 Task: View the FILM nOIR trailer
Action: Mouse pressed left at (212, 87)
Screenshot: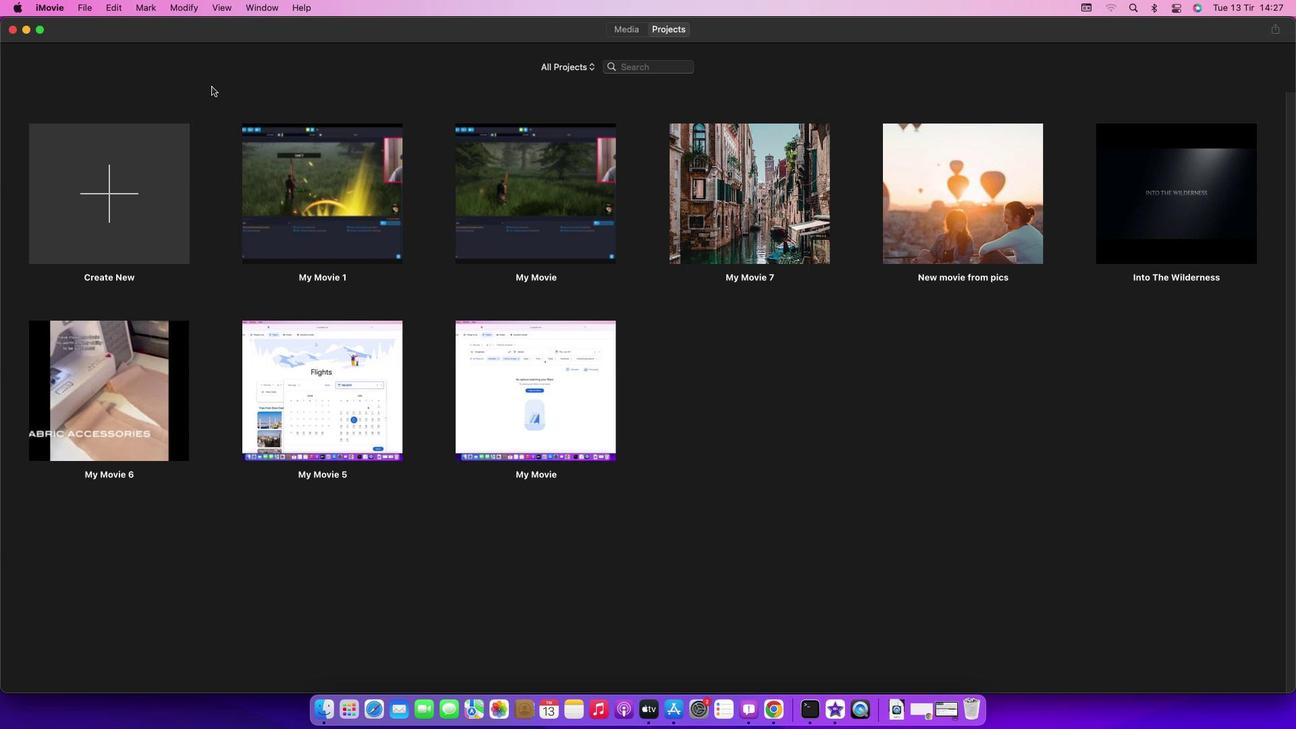 
Action: Mouse moved to (86, 6)
Screenshot: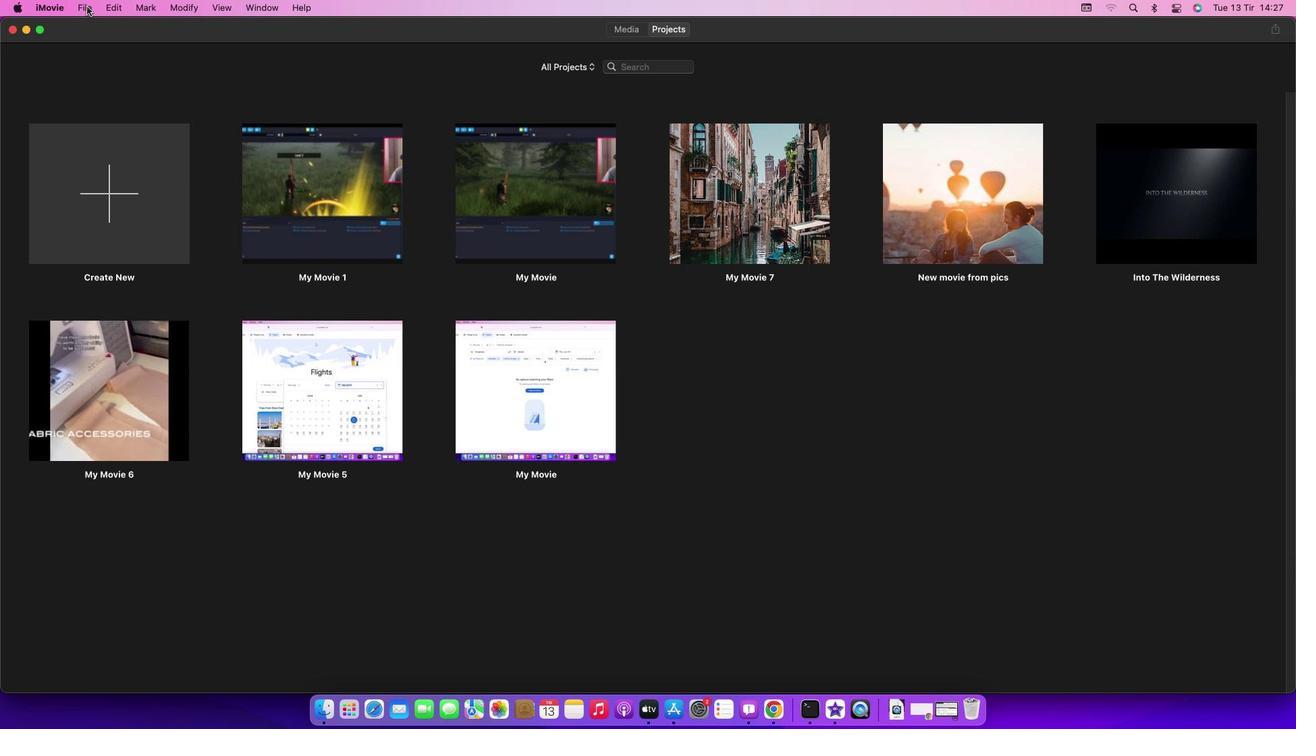 
Action: Mouse pressed left at (86, 6)
Screenshot: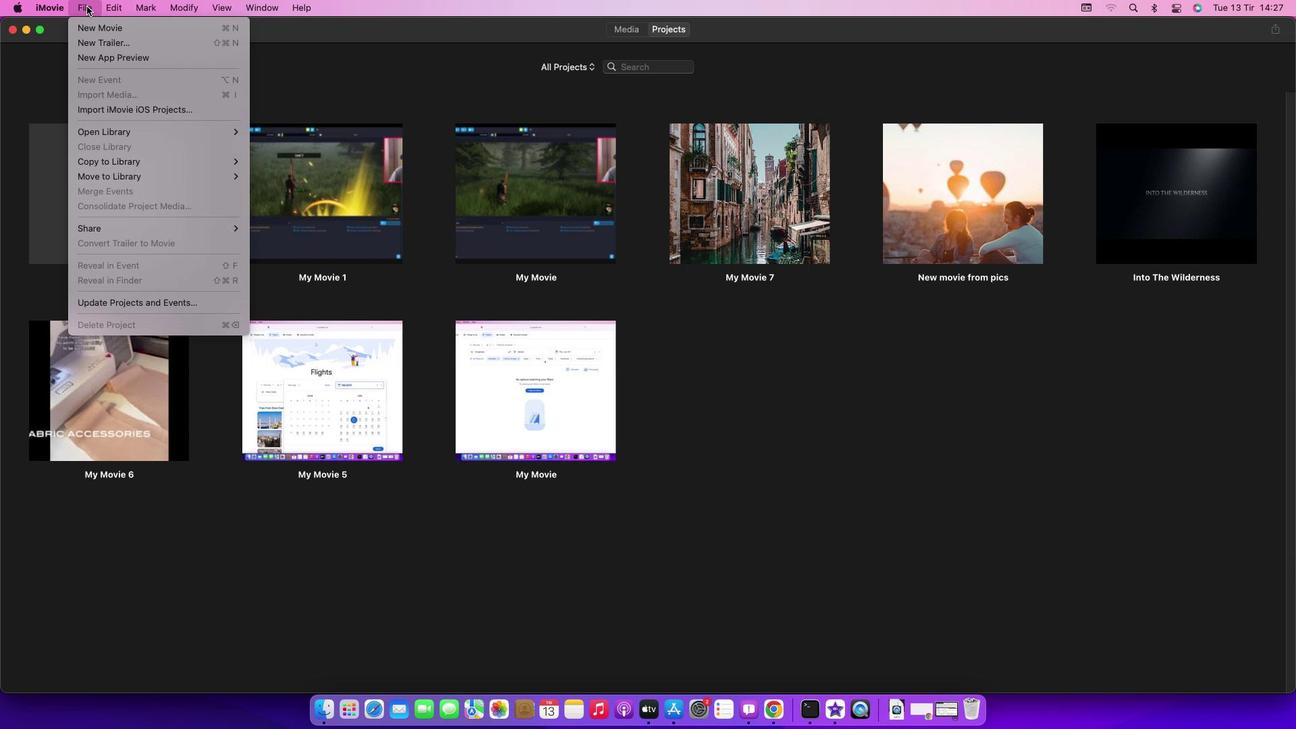 
Action: Mouse moved to (121, 46)
Screenshot: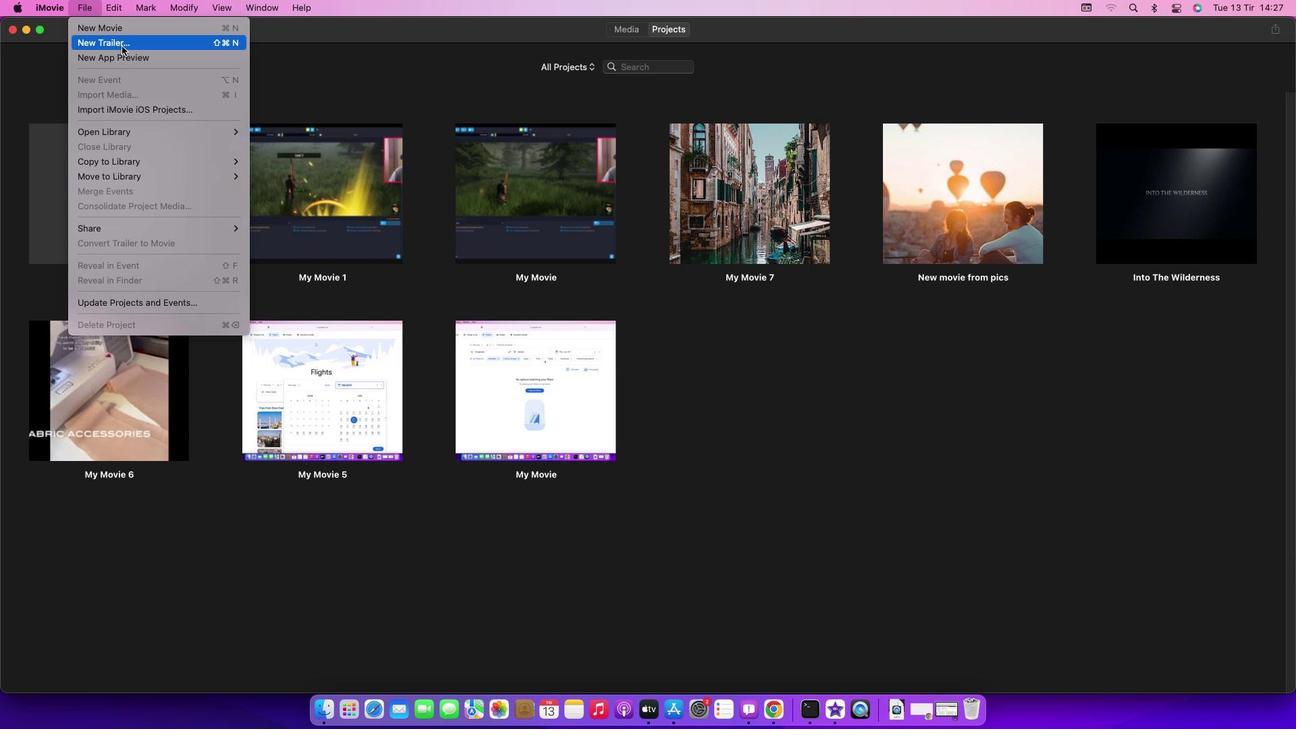 
Action: Mouse pressed left at (121, 46)
Screenshot: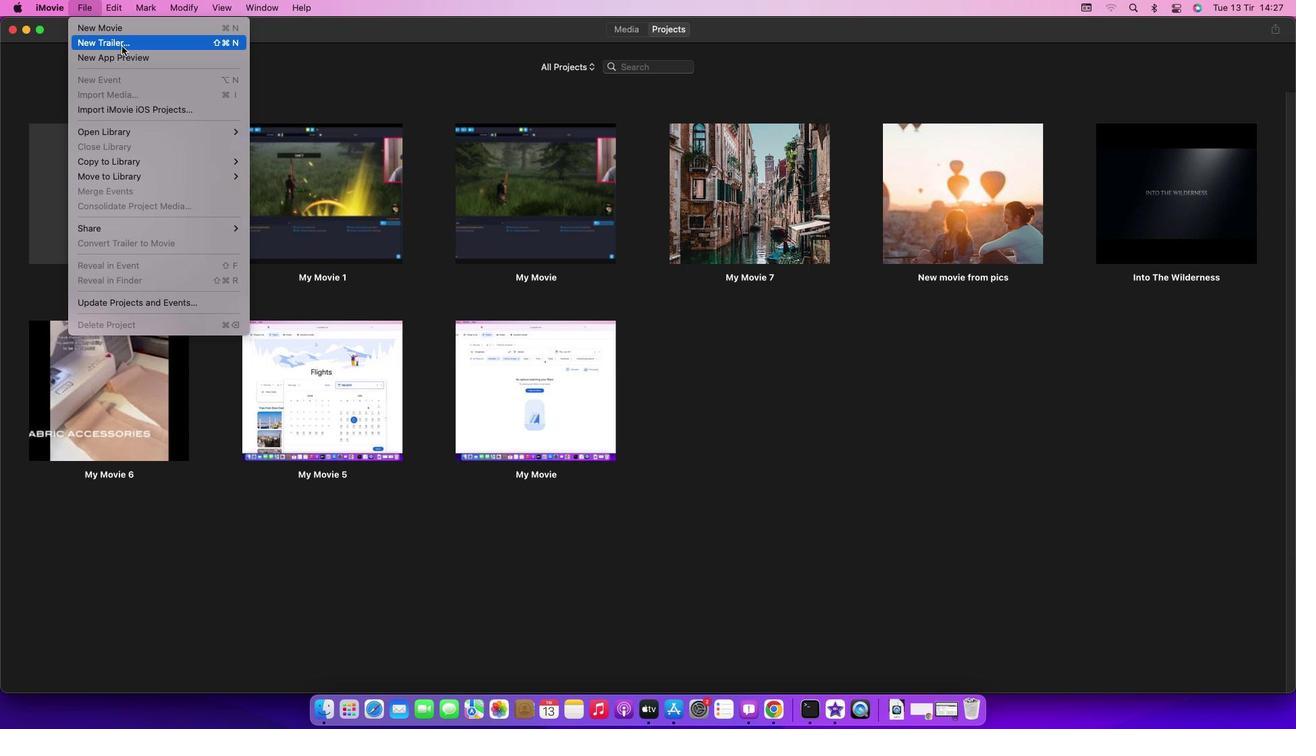 
Action: Mouse moved to (761, 383)
Screenshot: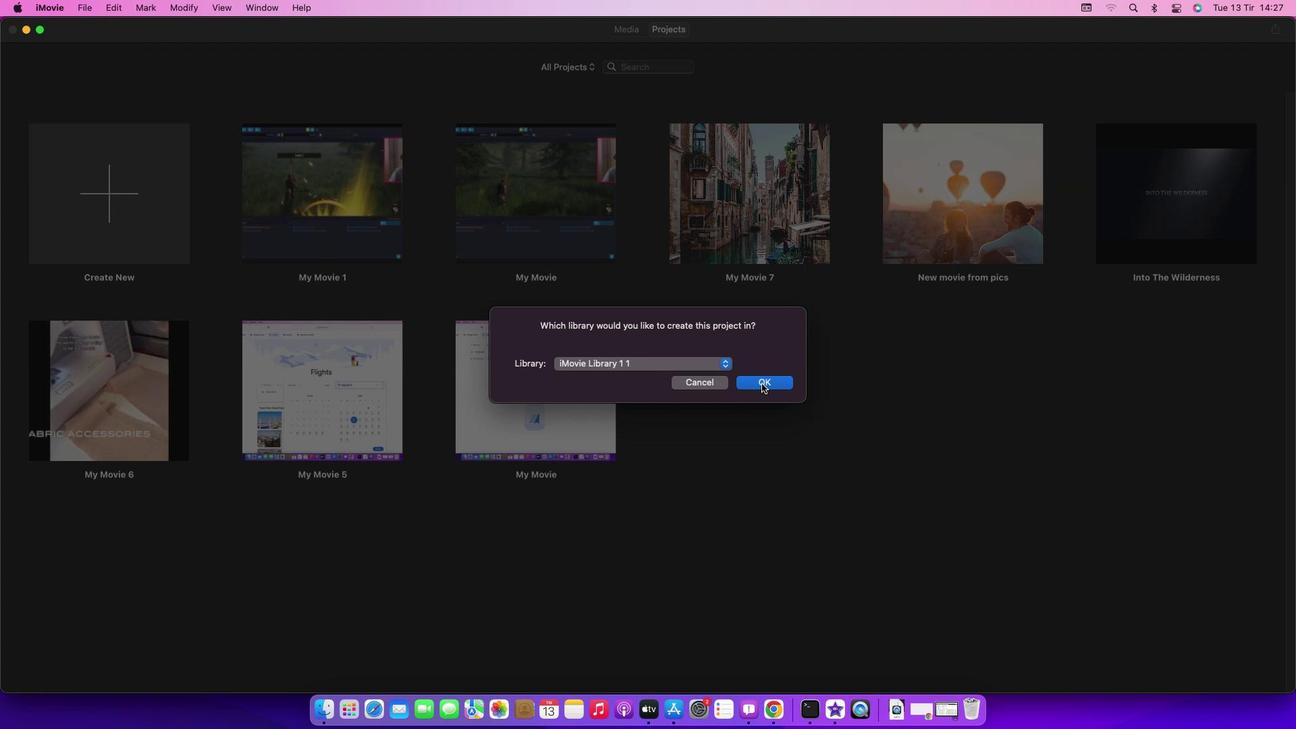
Action: Mouse pressed left at (761, 383)
Screenshot: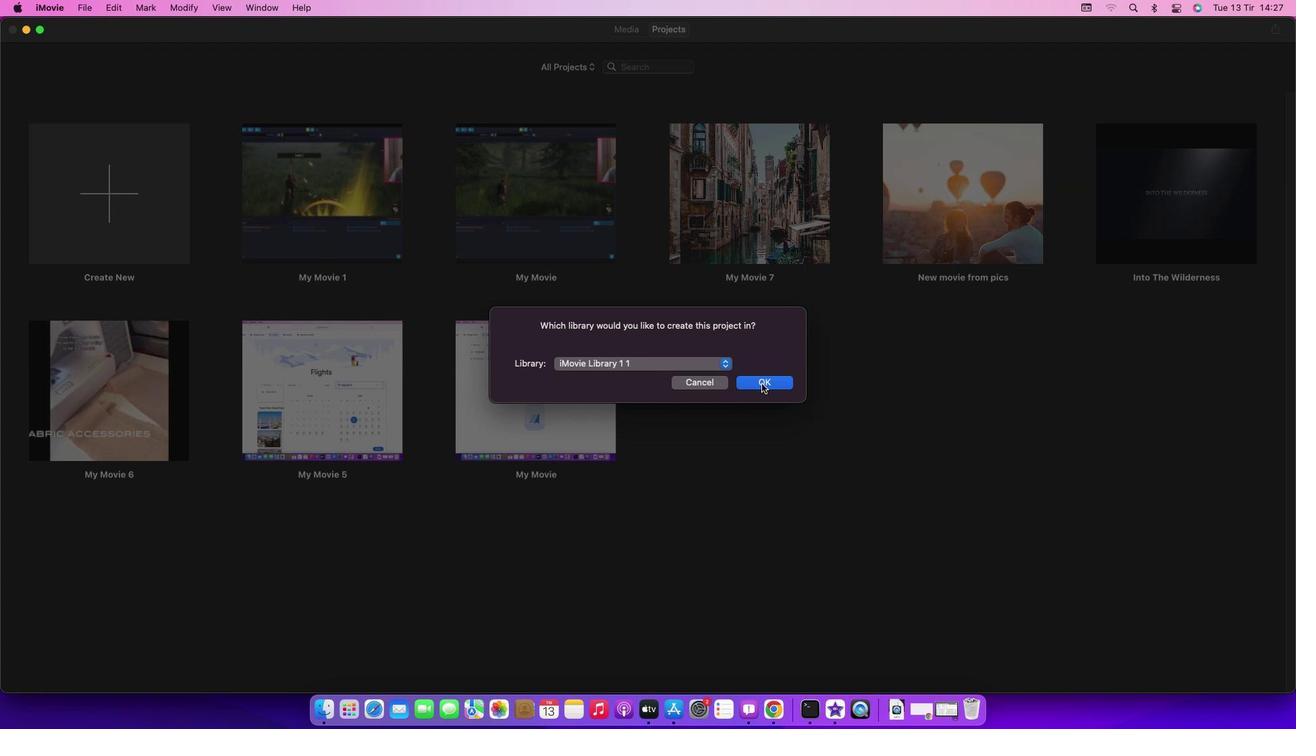 
Action: Mouse moved to (900, 270)
Screenshot: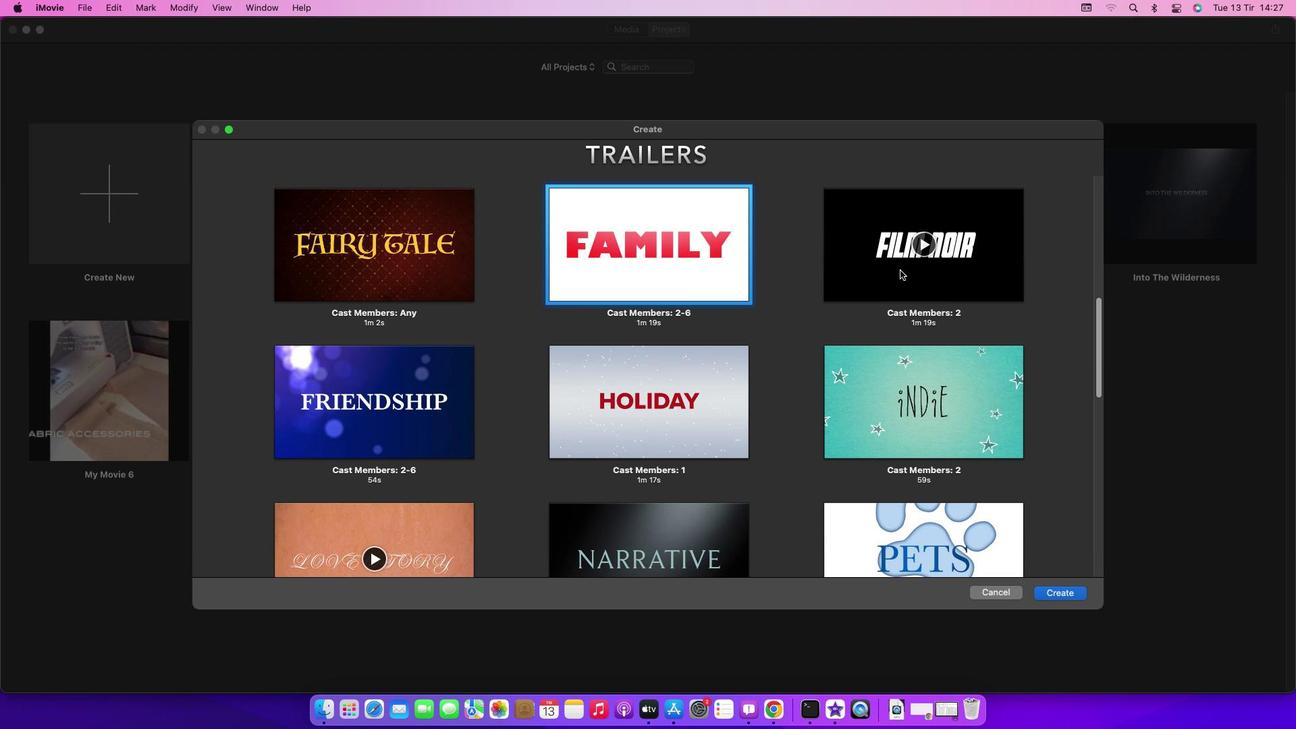 
Action: Mouse pressed left at (900, 270)
Screenshot: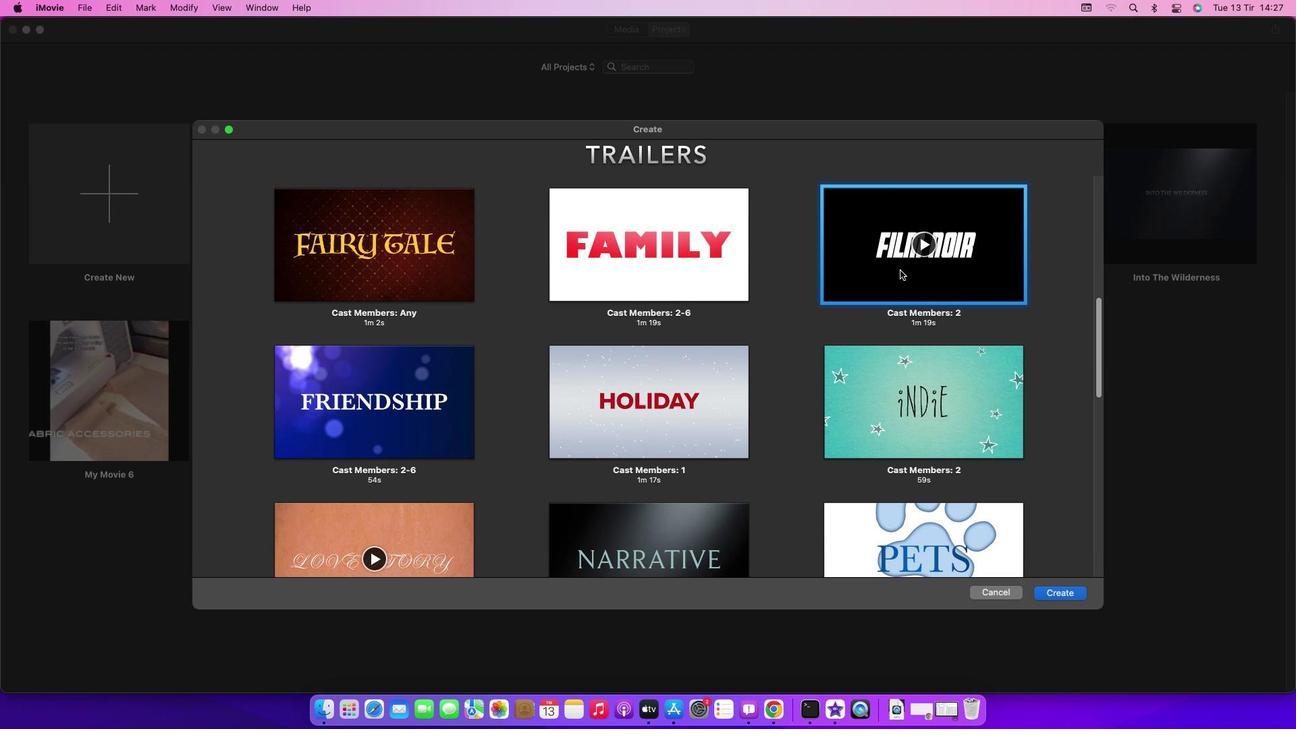 
Action: Mouse moved to (1047, 590)
Screenshot: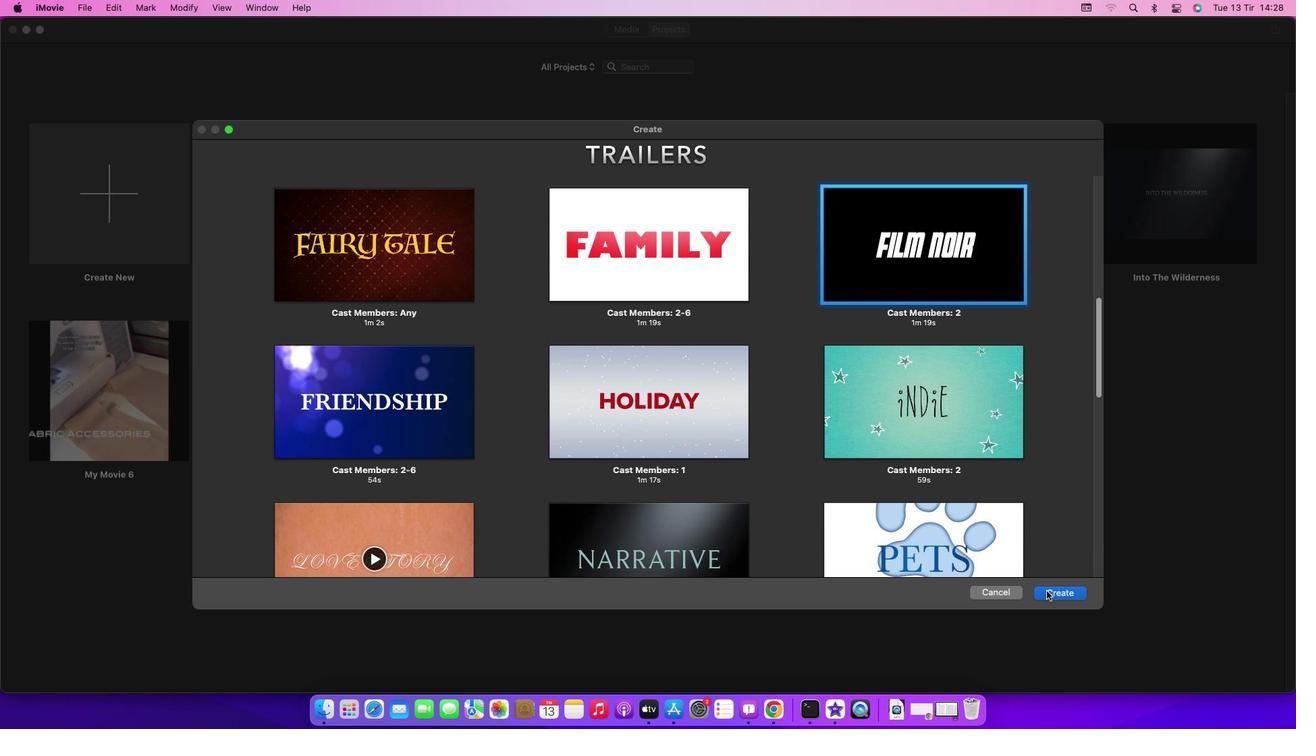 
Action: Mouse pressed left at (1047, 590)
Screenshot: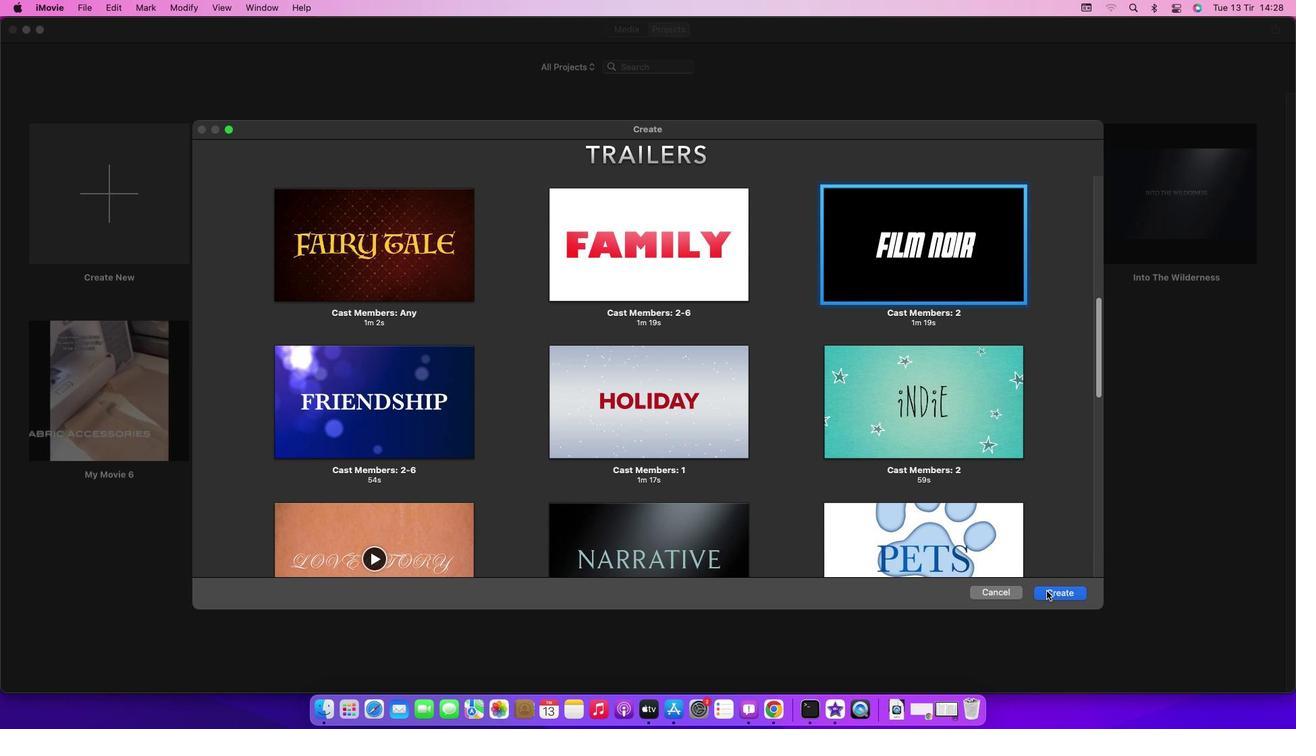 
Action: Mouse moved to (787, 386)
Screenshot: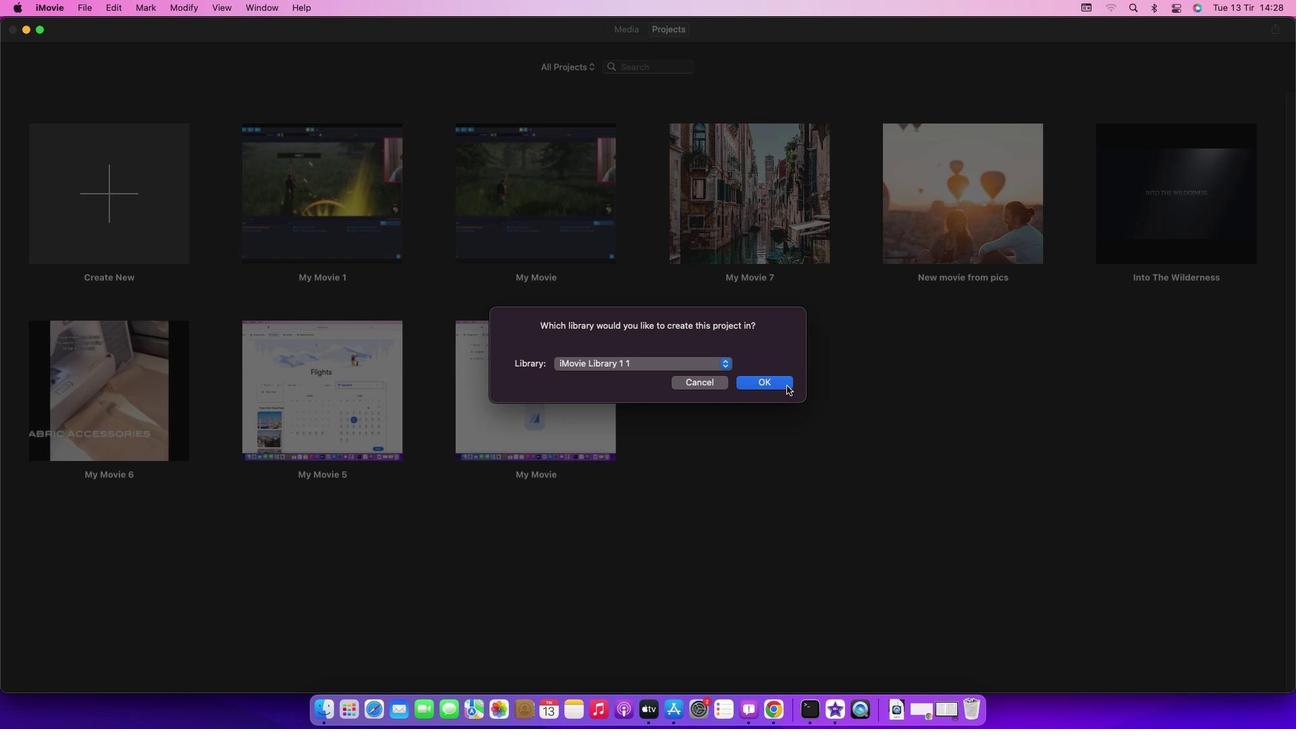 
Action: Mouse pressed left at (787, 386)
Screenshot: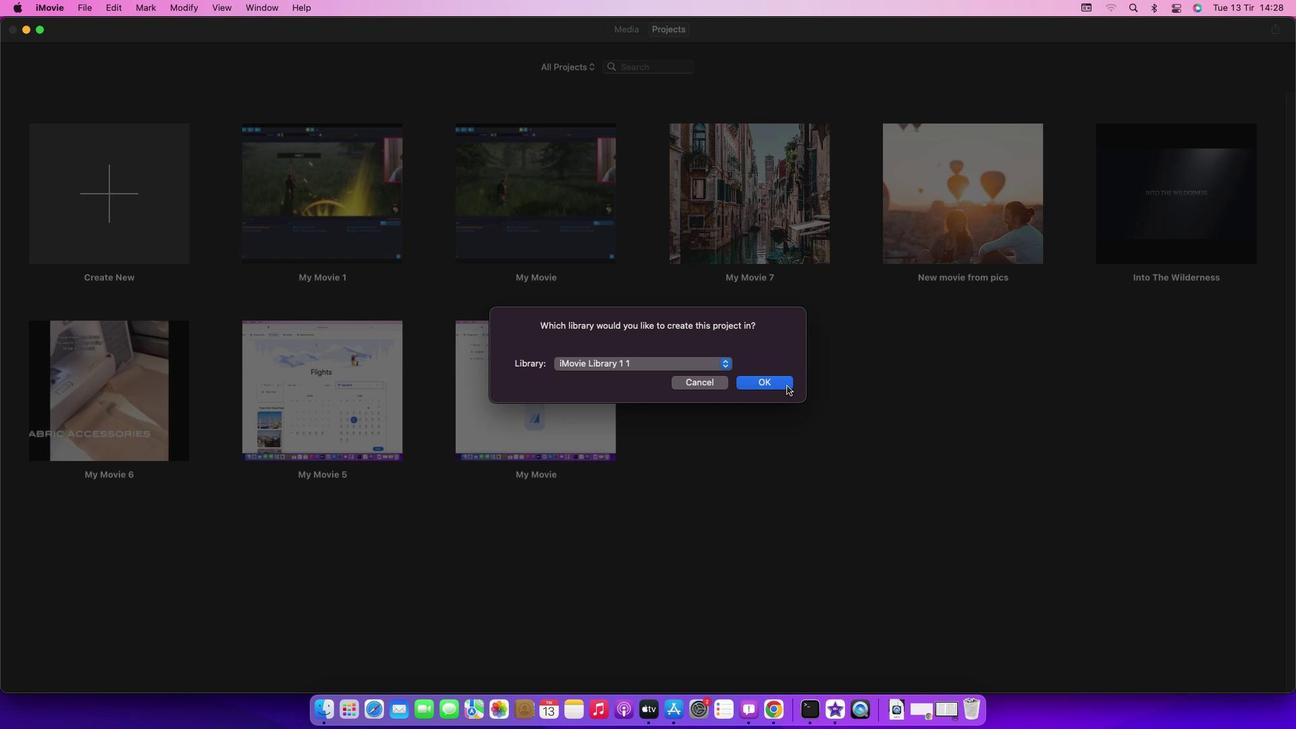 
Action: Mouse moved to (1072, 352)
Screenshot: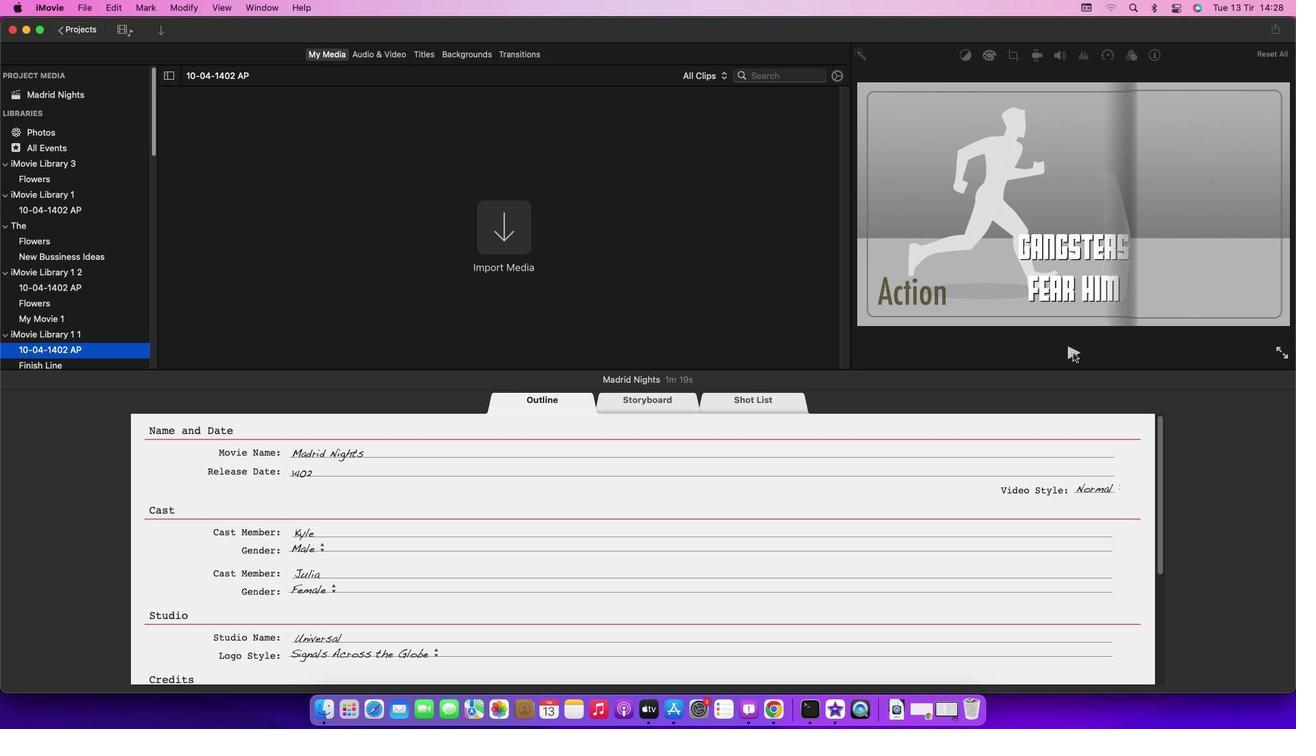 
Action: Mouse pressed left at (1072, 352)
Screenshot: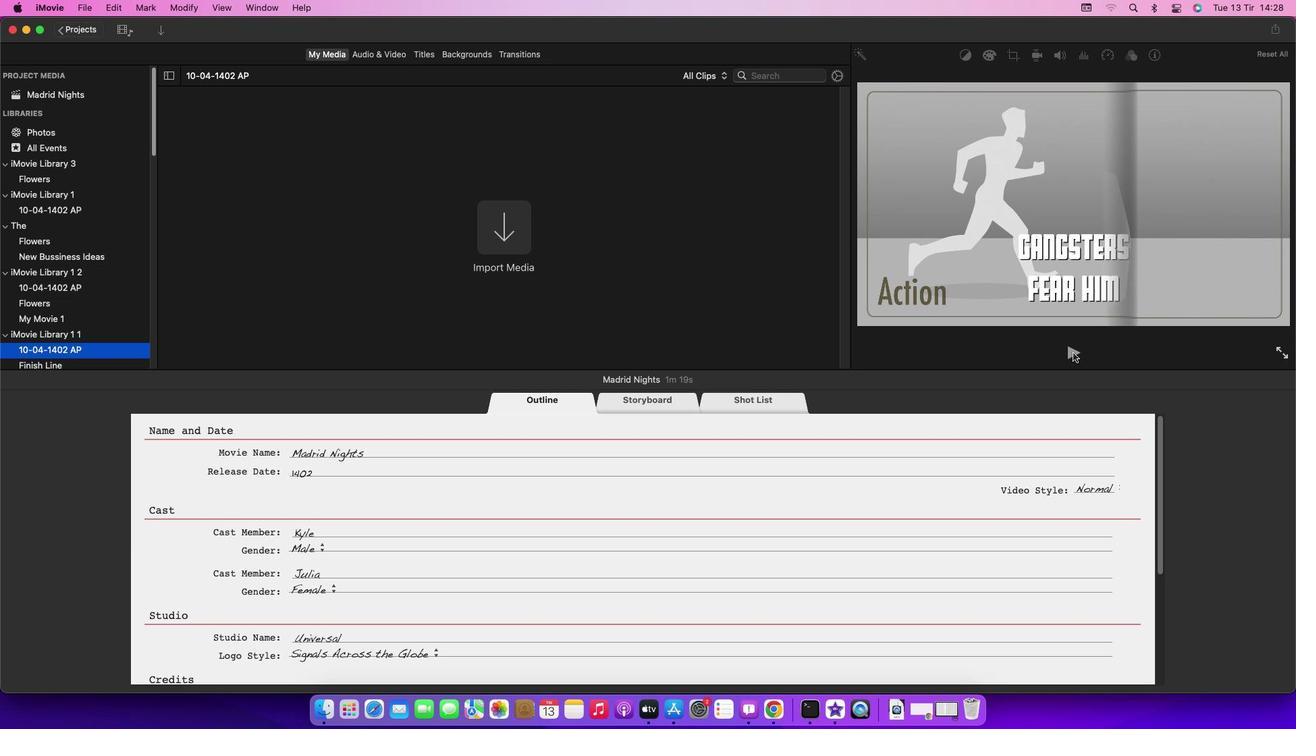 
Action: Mouse moved to (584, 507)
Screenshot: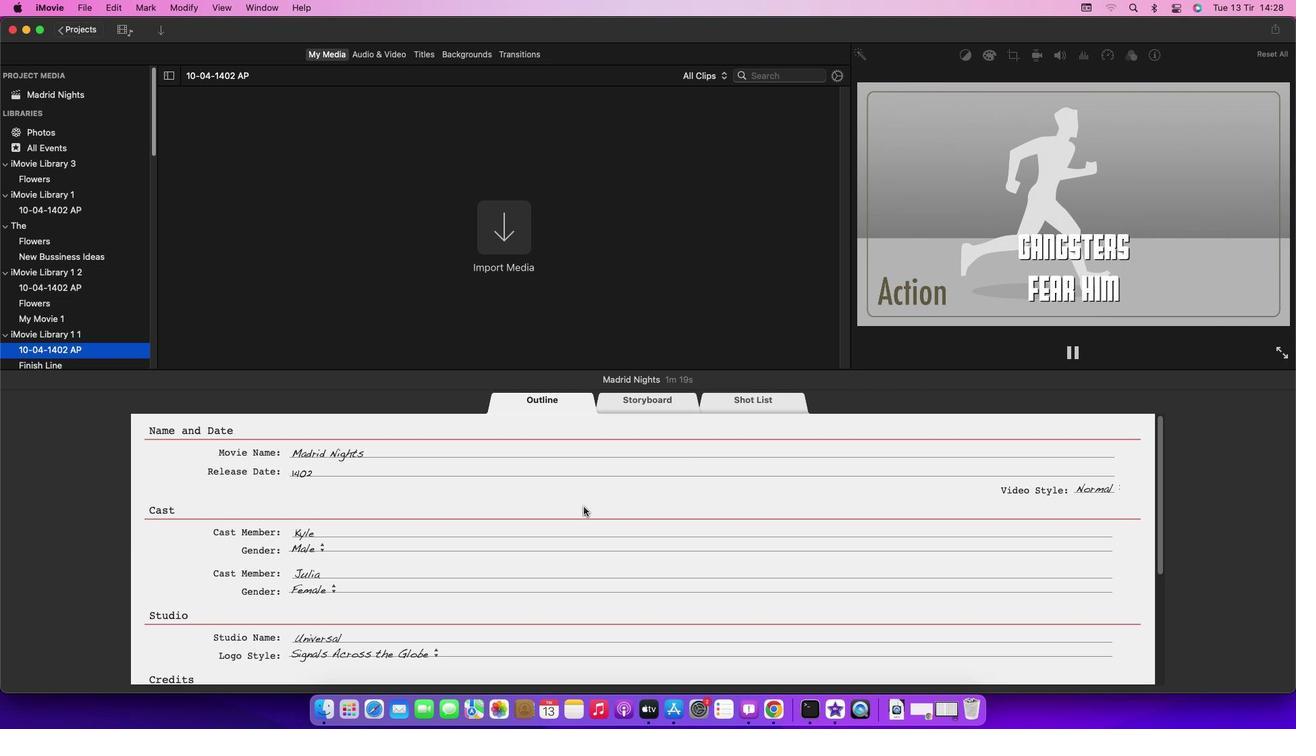 
Action: Mouse scrolled (584, 507) with delta (0, 0)
Screenshot: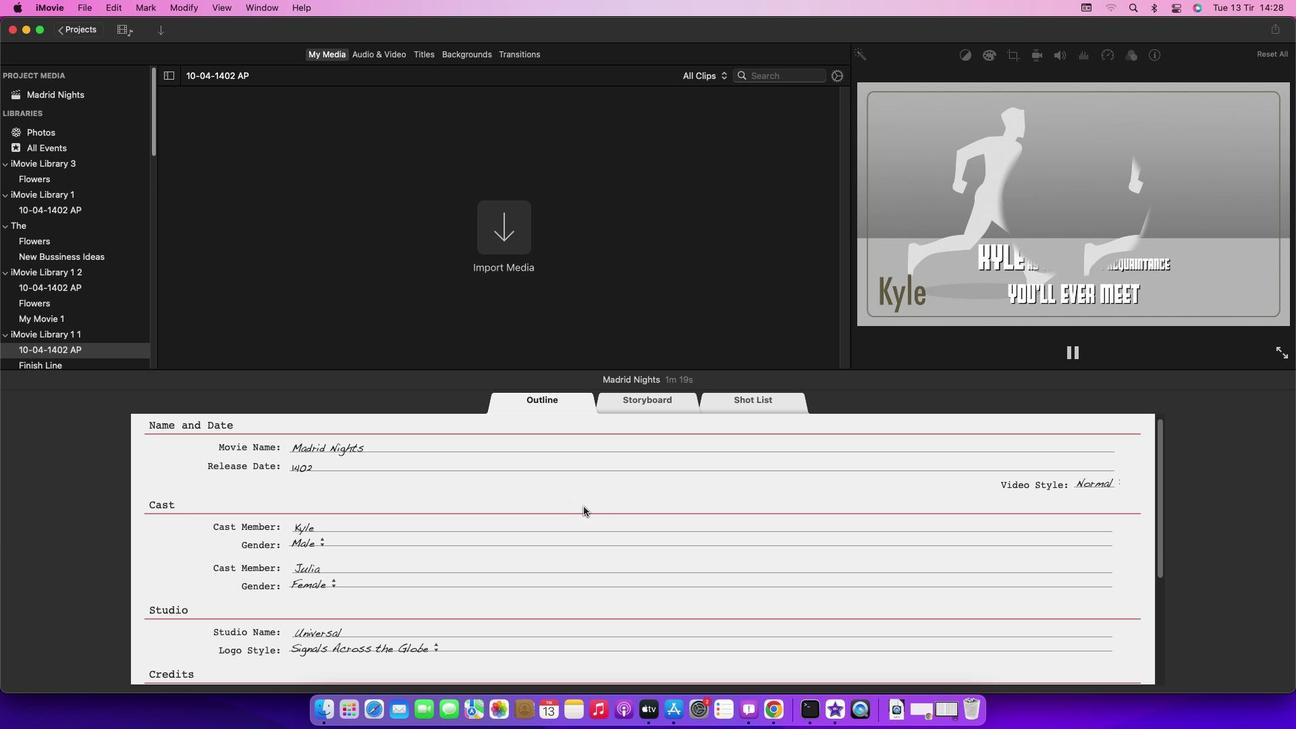 
Action: Mouse scrolled (584, 507) with delta (0, 0)
Screenshot: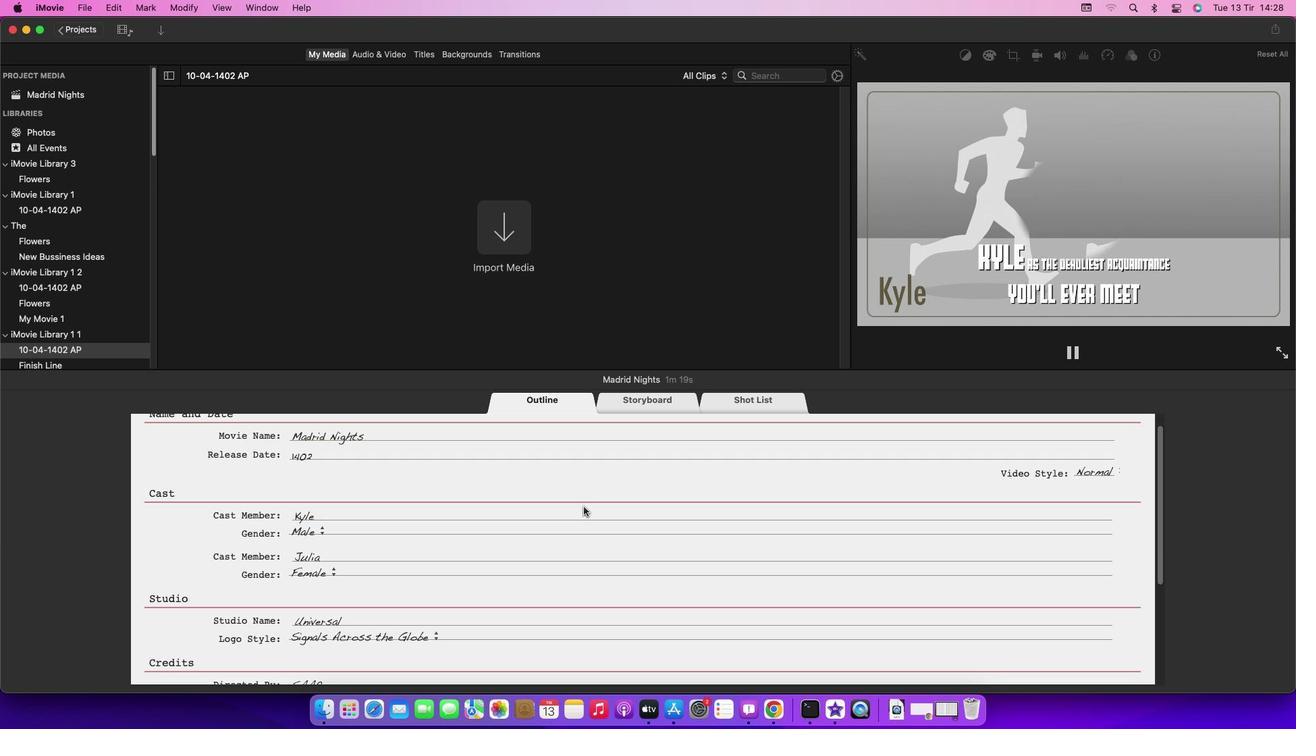
Action: Mouse scrolled (584, 507) with delta (0, 0)
Screenshot: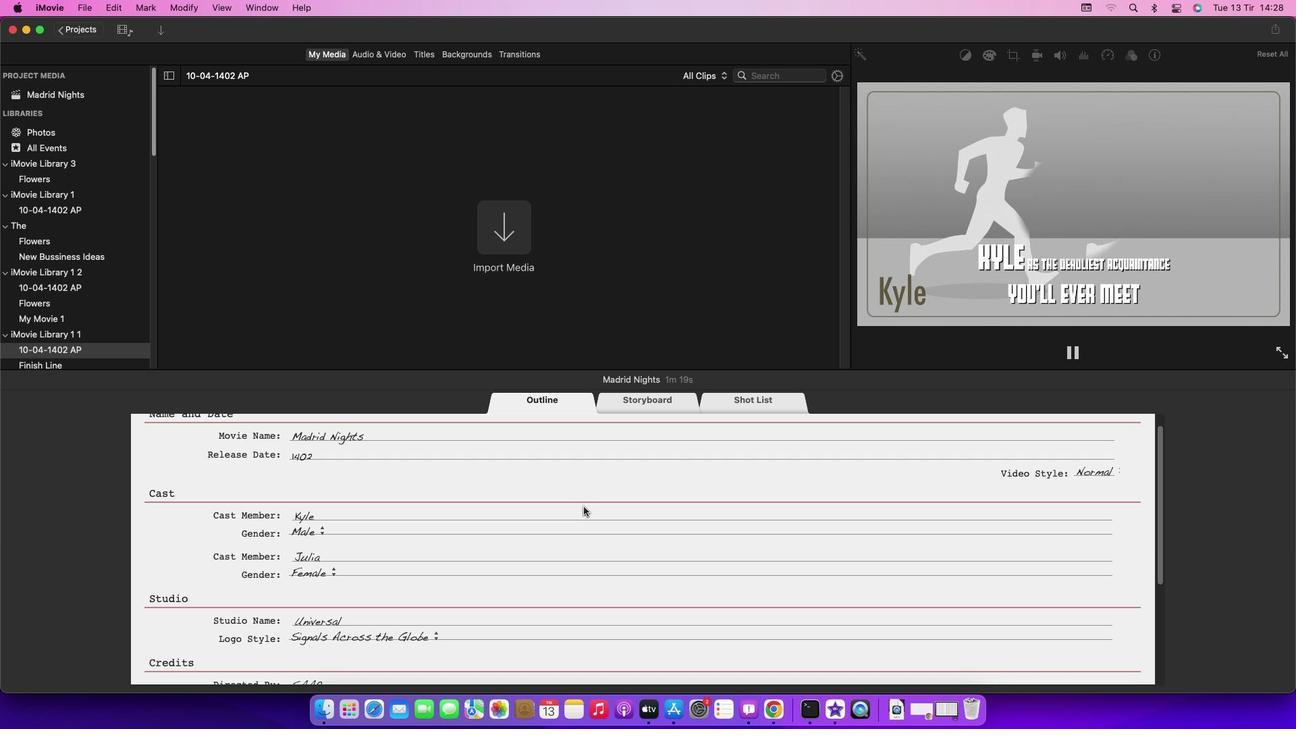 
Action: Mouse moved to (1070, 354)
Screenshot: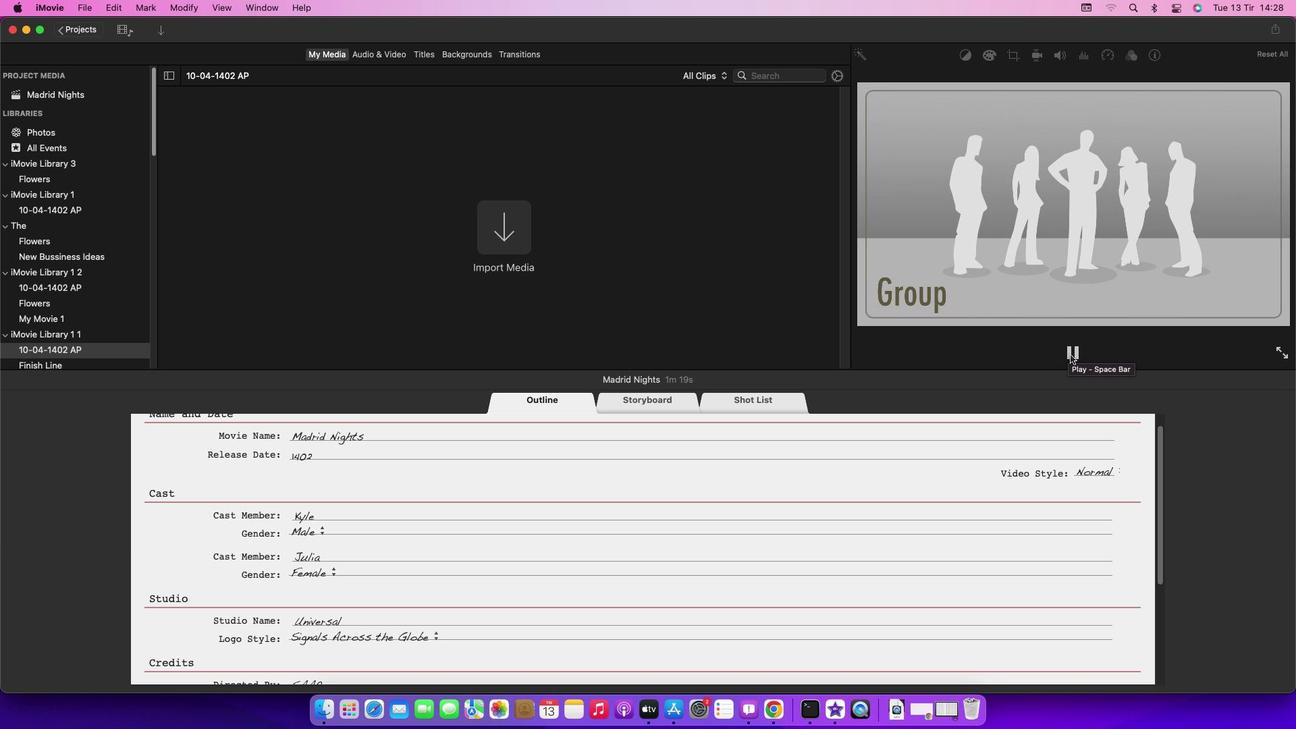
Action: Mouse pressed left at (1070, 354)
Screenshot: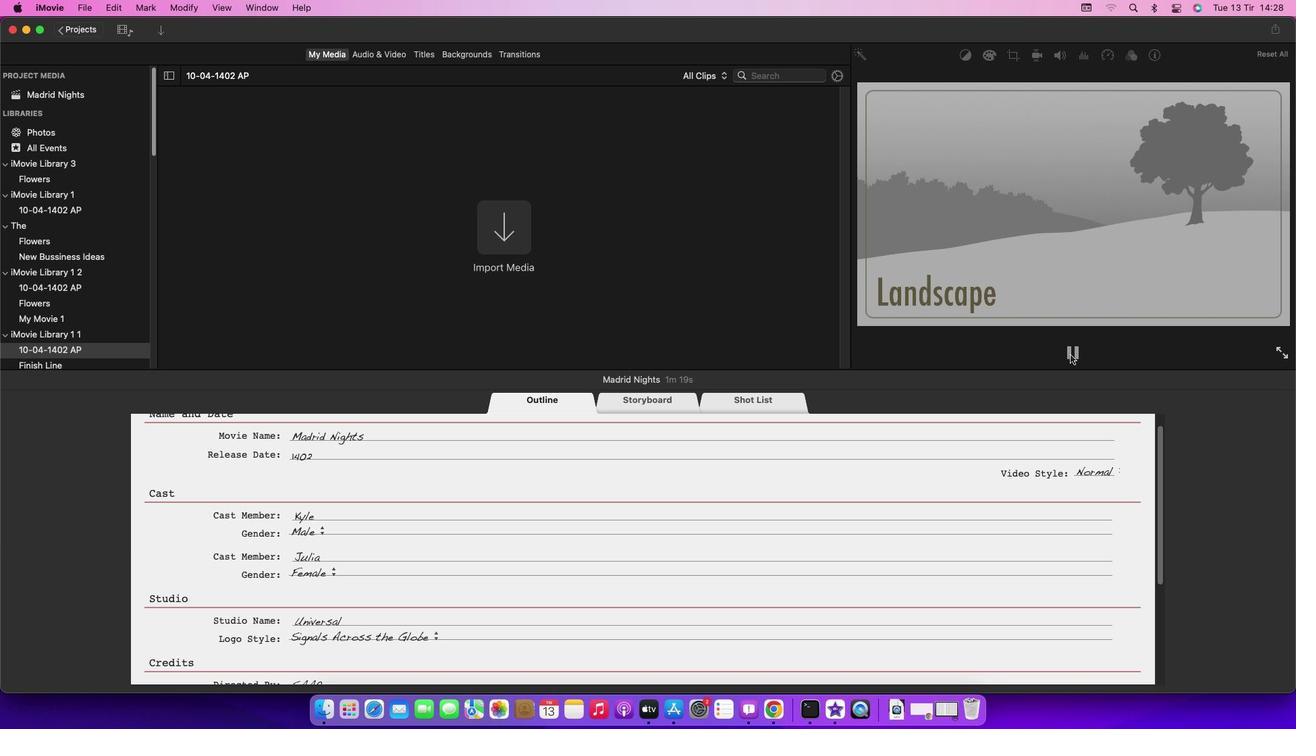 
